 Task: Add a comment "very nice" in the comment box.
Action: Mouse moved to (1093, 70)
Screenshot: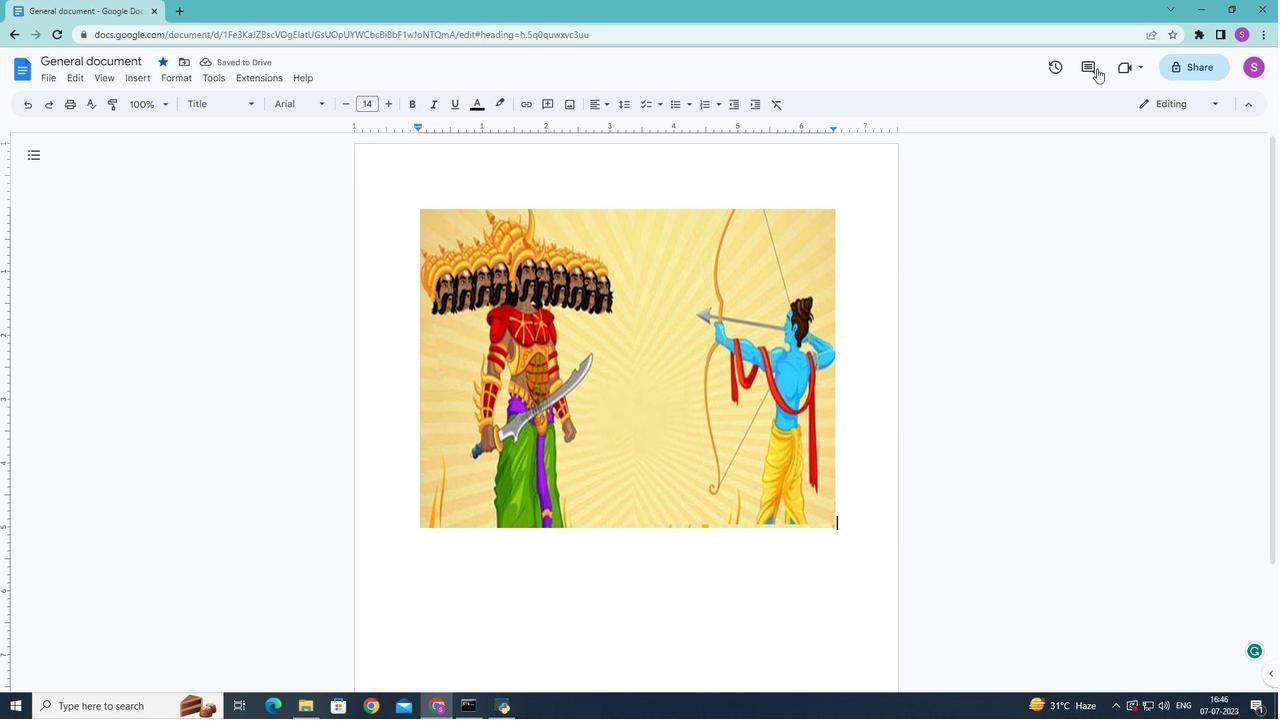 
Action: Mouse pressed left at (1093, 70)
Screenshot: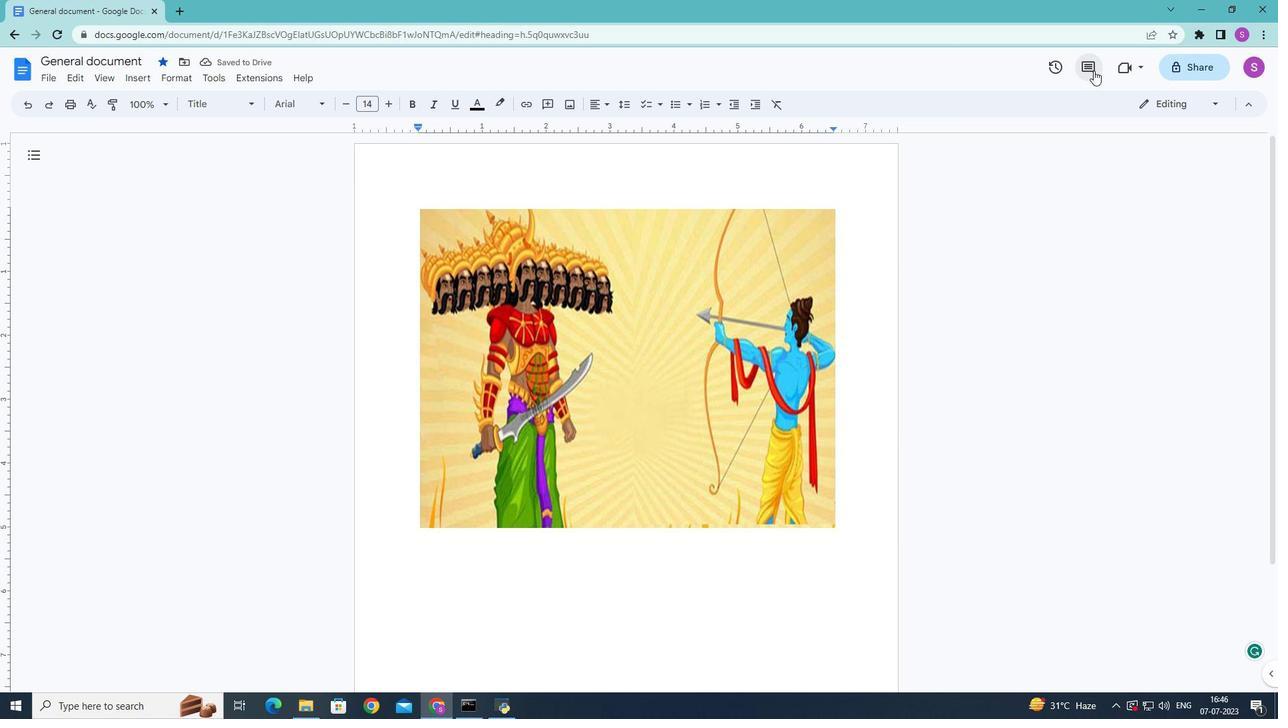 
Action: Mouse moved to (1229, 101)
Screenshot: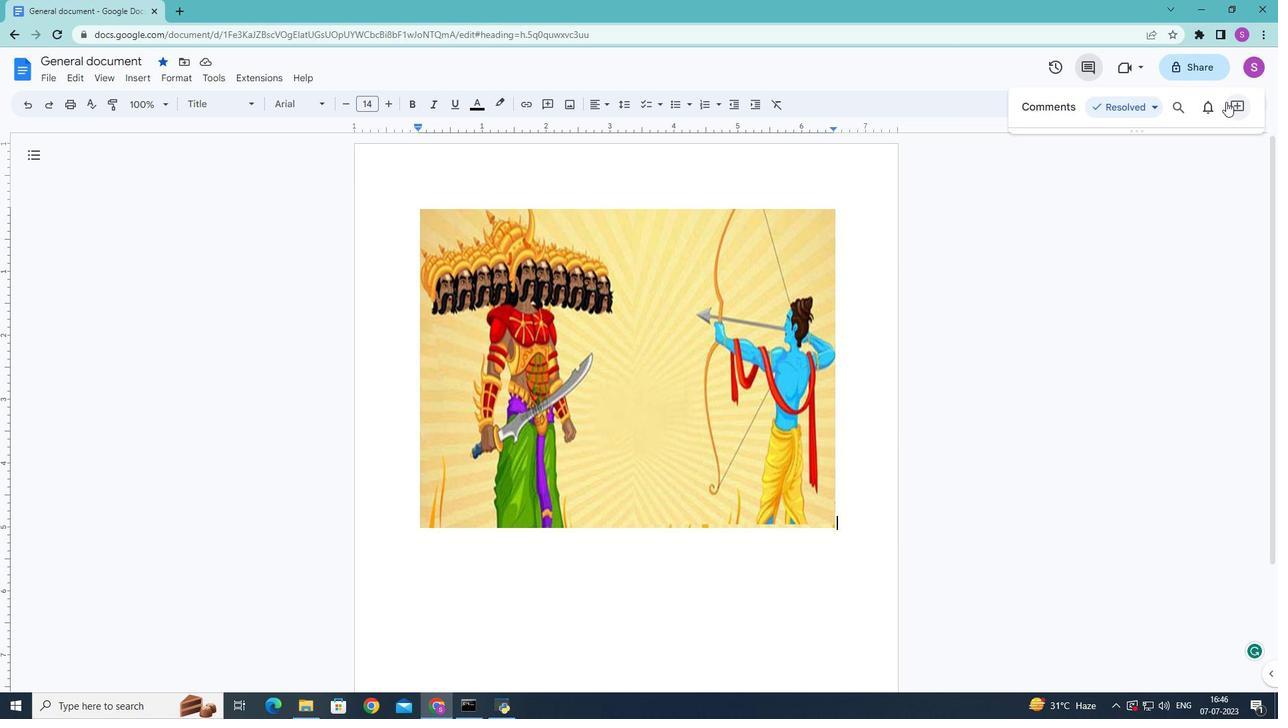 
Action: Mouse pressed left at (1229, 101)
Screenshot: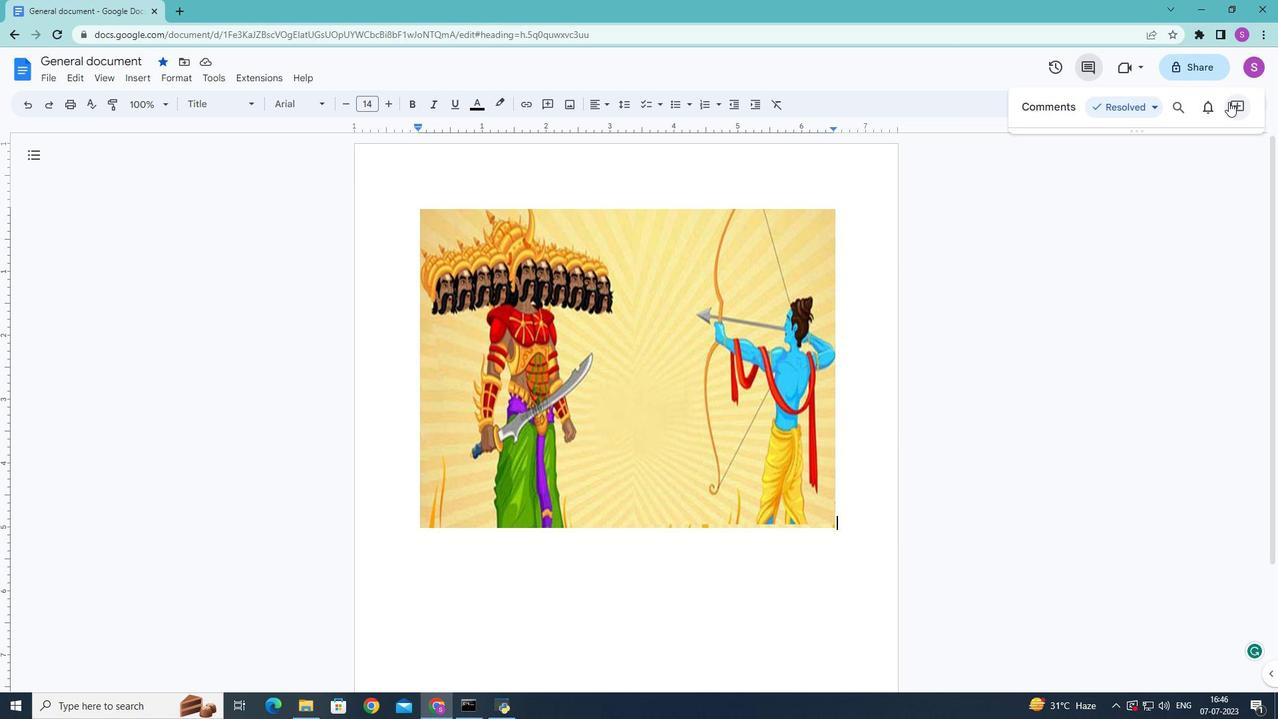 
Action: Mouse moved to (1224, 106)
Screenshot: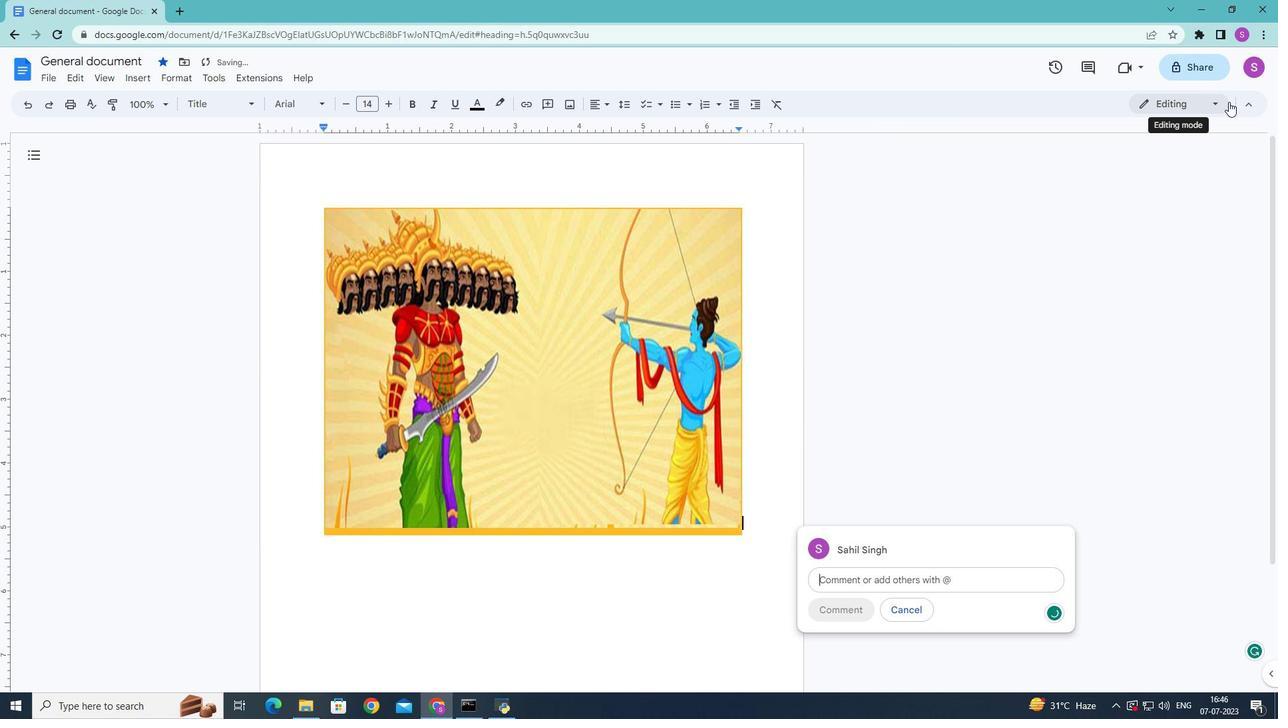 
Action: Key pressed <Key.shift>Very<Key.space>nice
Screenshot: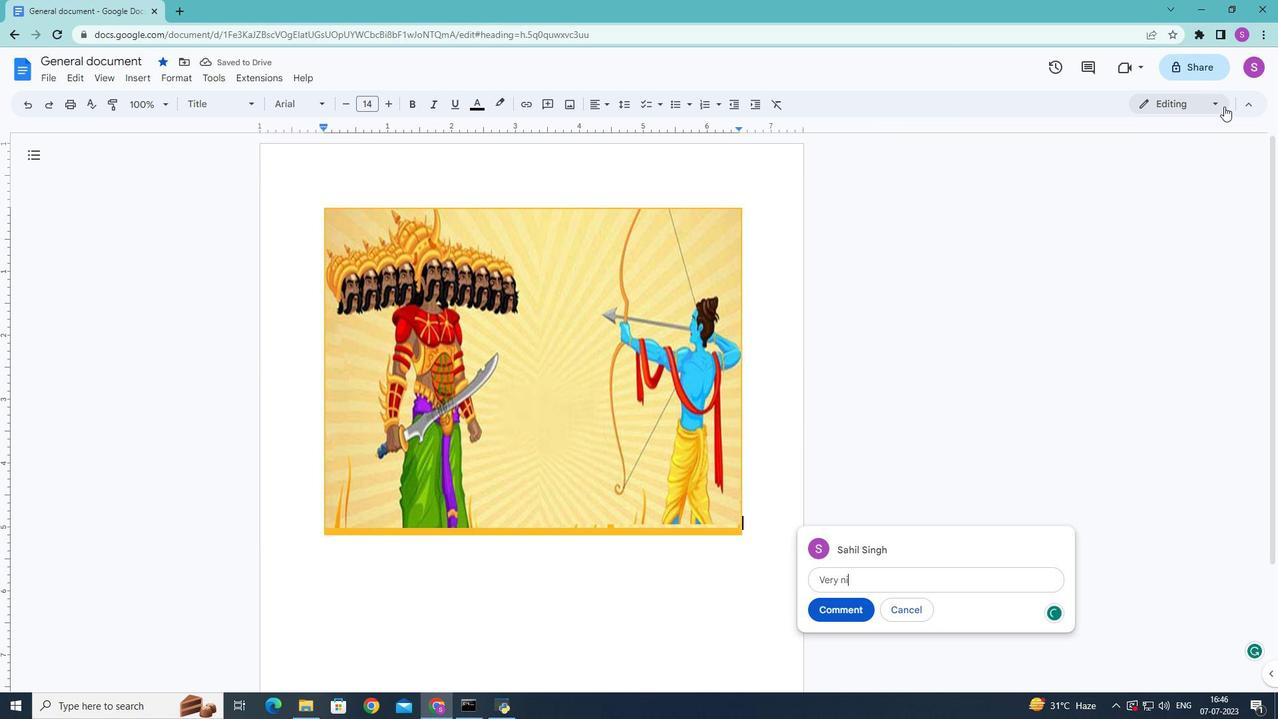 
Action: Mouse moved to (821, 603)
Screenshot: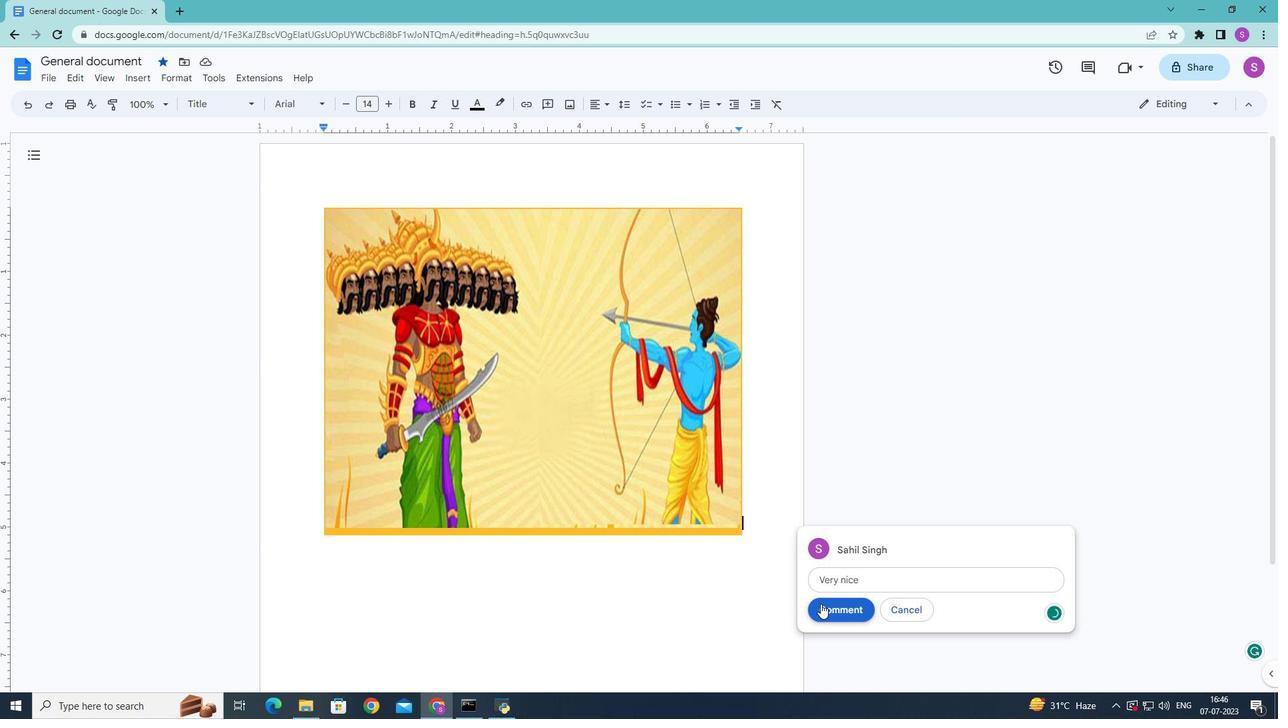 
Action: Mouse pressed left at (821, 603)
Screenshot: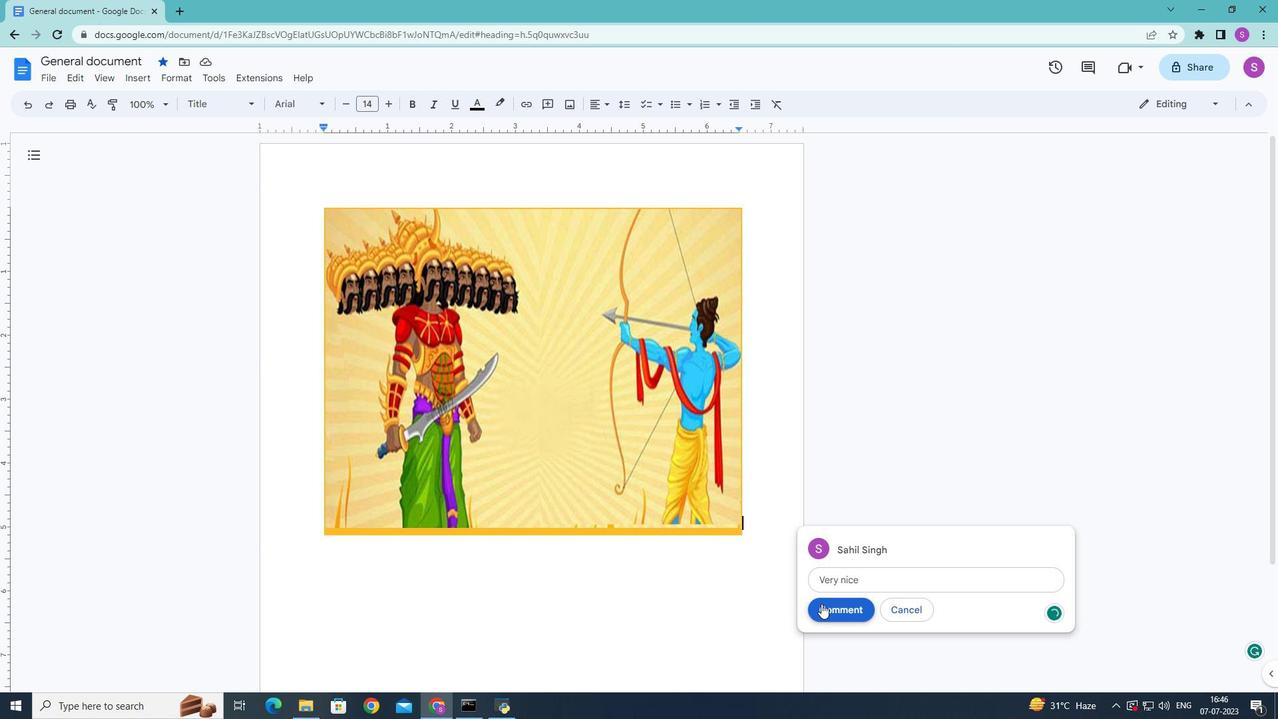 
